 Task: Create a new field with title Stage a blank project ArtisanTech with field type as Single-select and options as Not Started, In Progress and Complete
Action: Mouse moved to (65, 267)
Screenshot: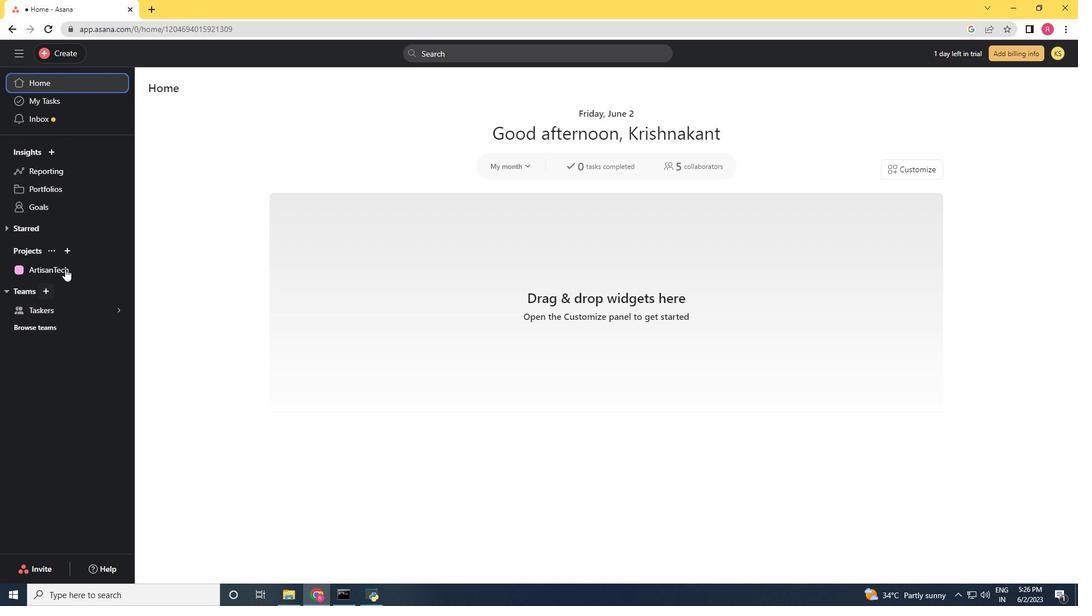 
Action: Mouse pressed left at (65, 267)
Screenshot: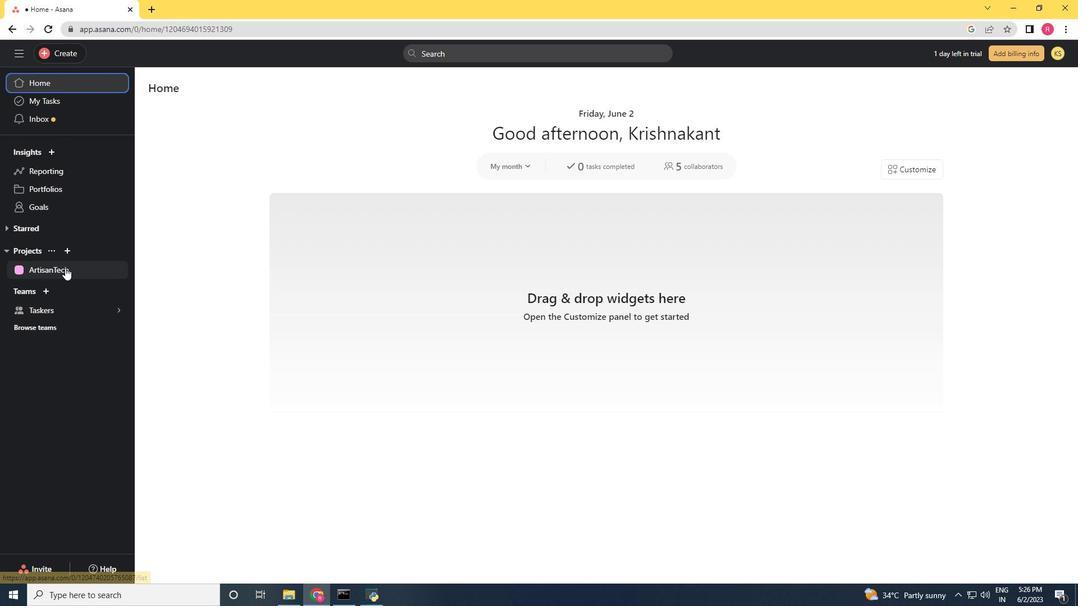 
Action: Mouse moved to (1036, 97)
Screenshot: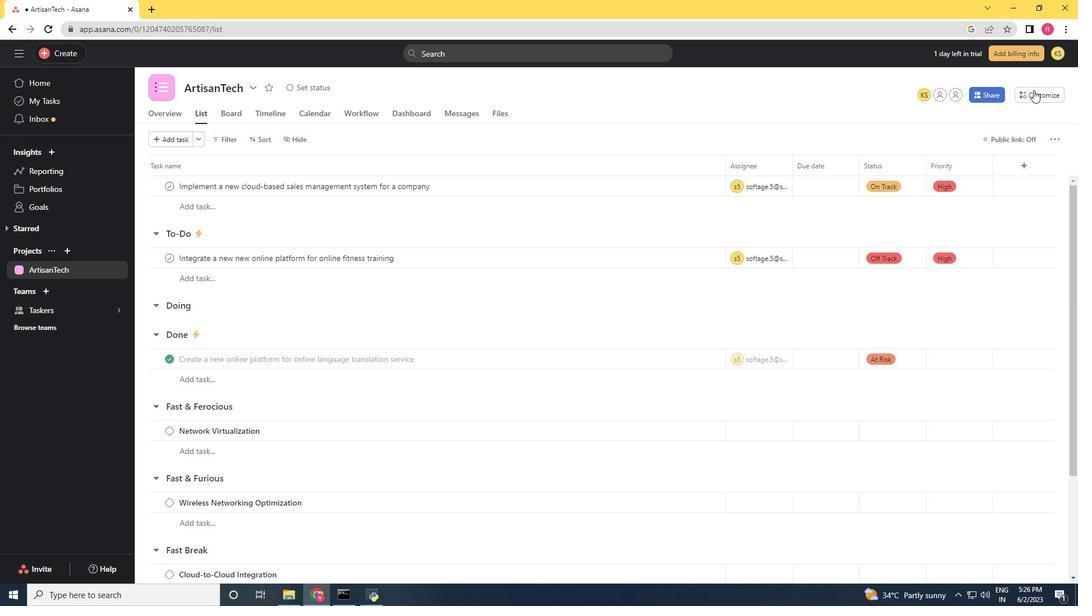 
Action: Mouse pressed left at (1036, 97)
Screenshot: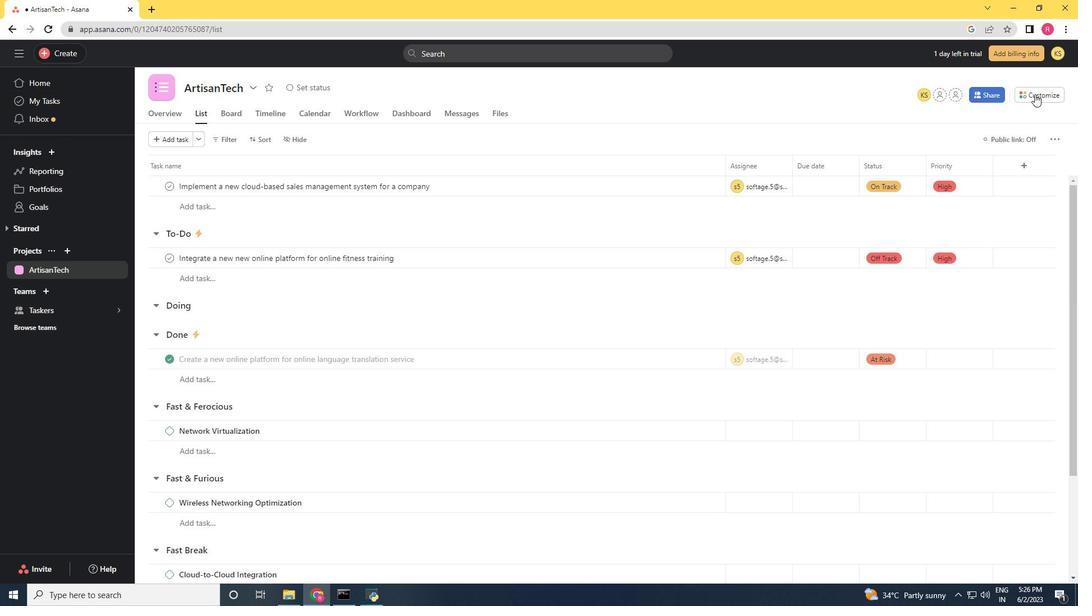 
Action: Mouse moved to (850, 181)
Screenshot: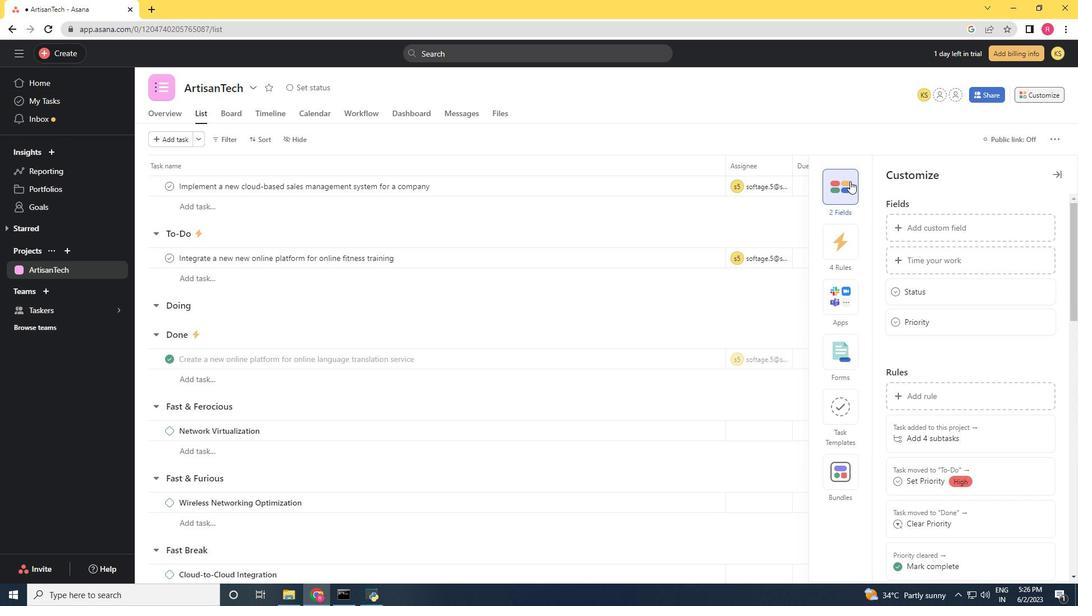 
Action: Mouse pressed left at (850, 181)
Screenshot: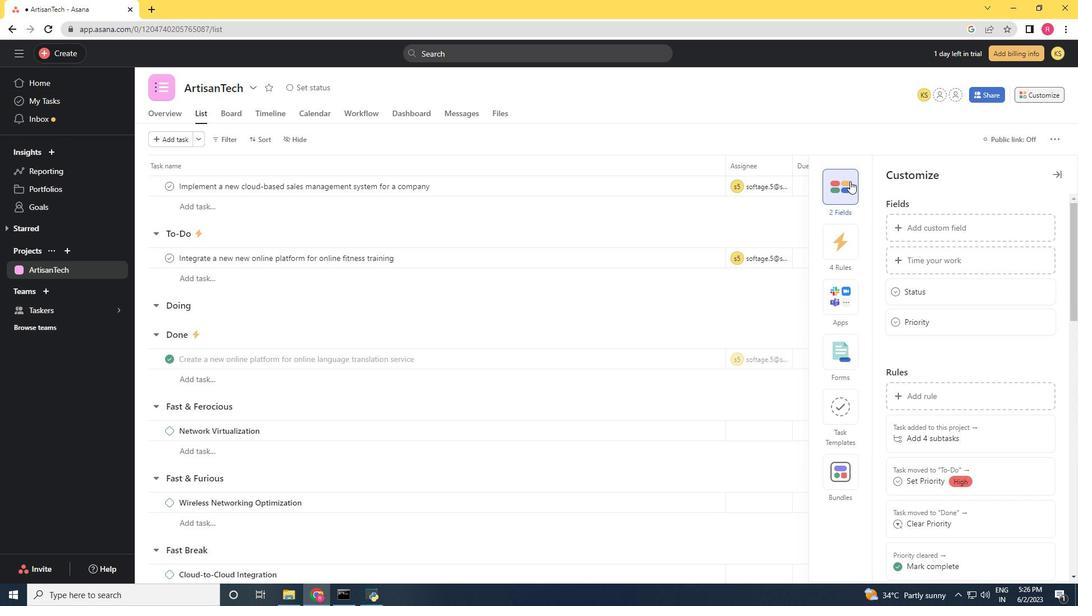 
Action: Mouse moved to (932, 226)
Screenshot: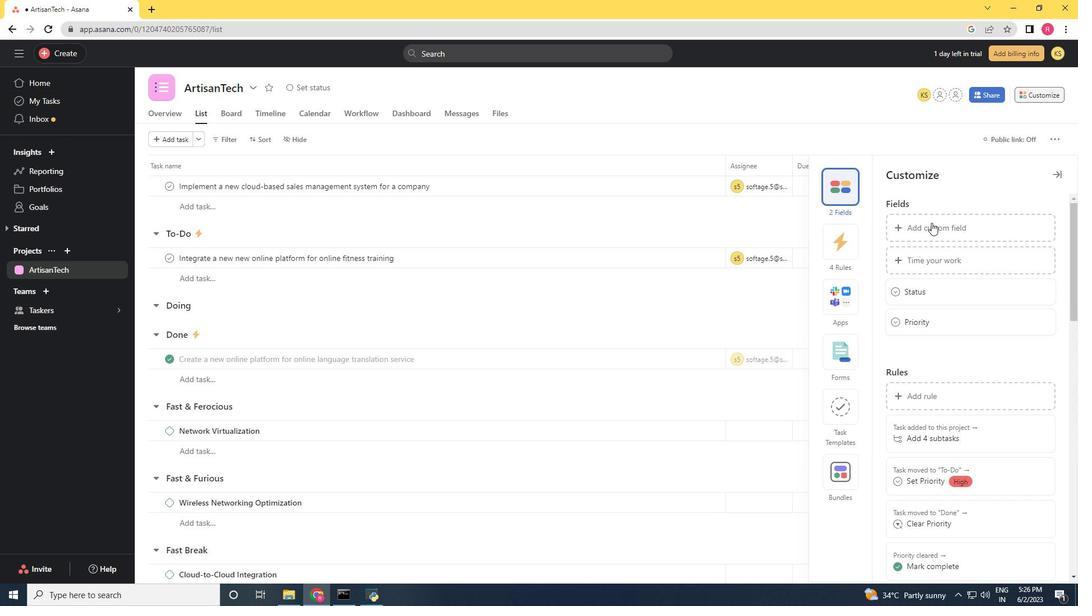 
Action: Mouse pressed left at (932, 226)
Screenshot: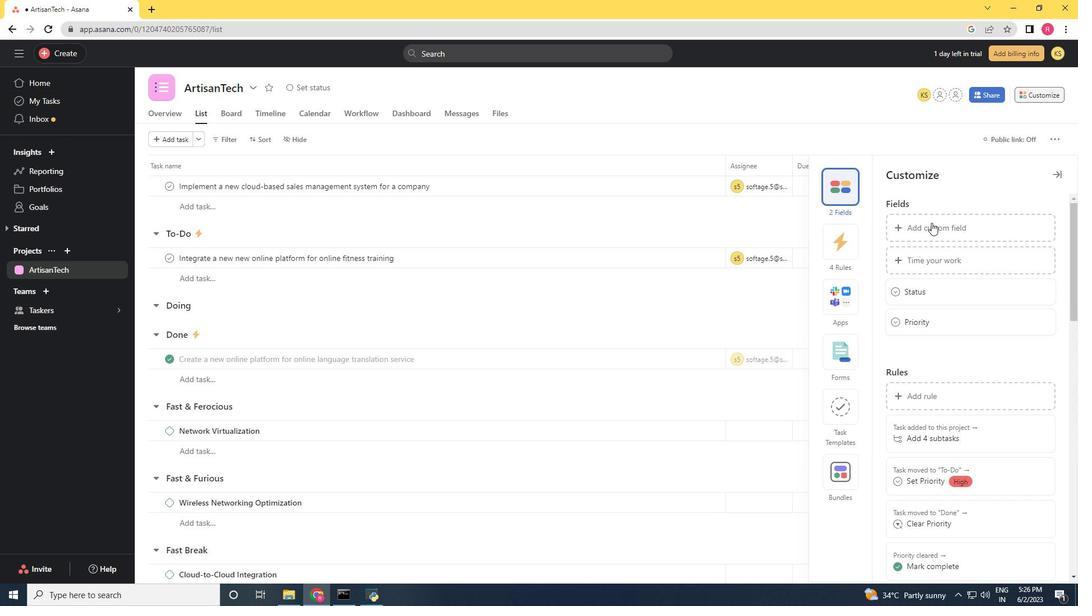 
Action: Mouse moved to (470, 207)
Screenshot: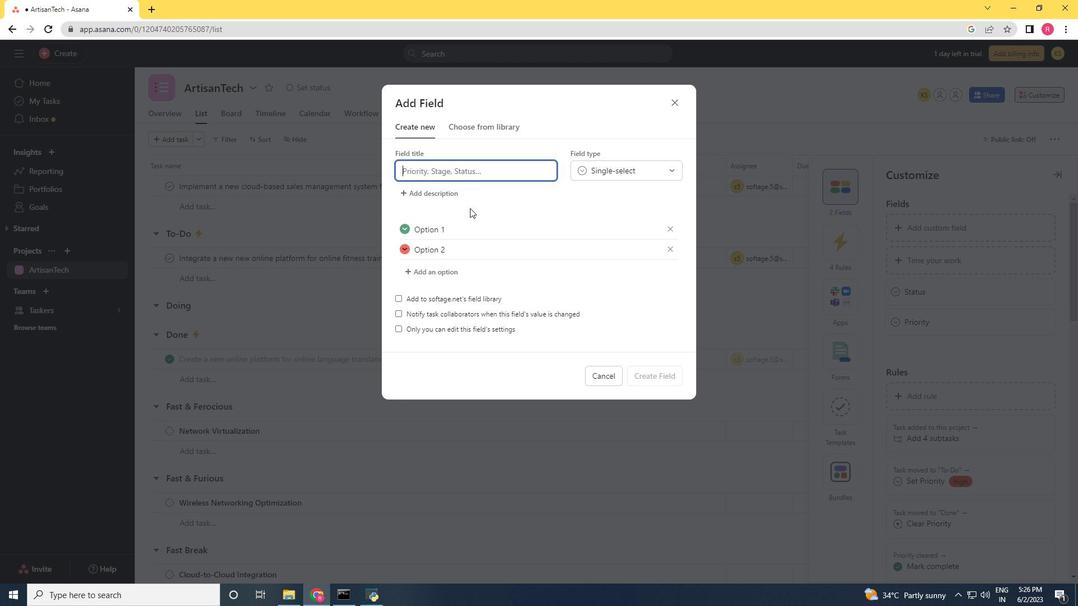 
Action: Key pressed <Key.shift>Stage
Screenshot: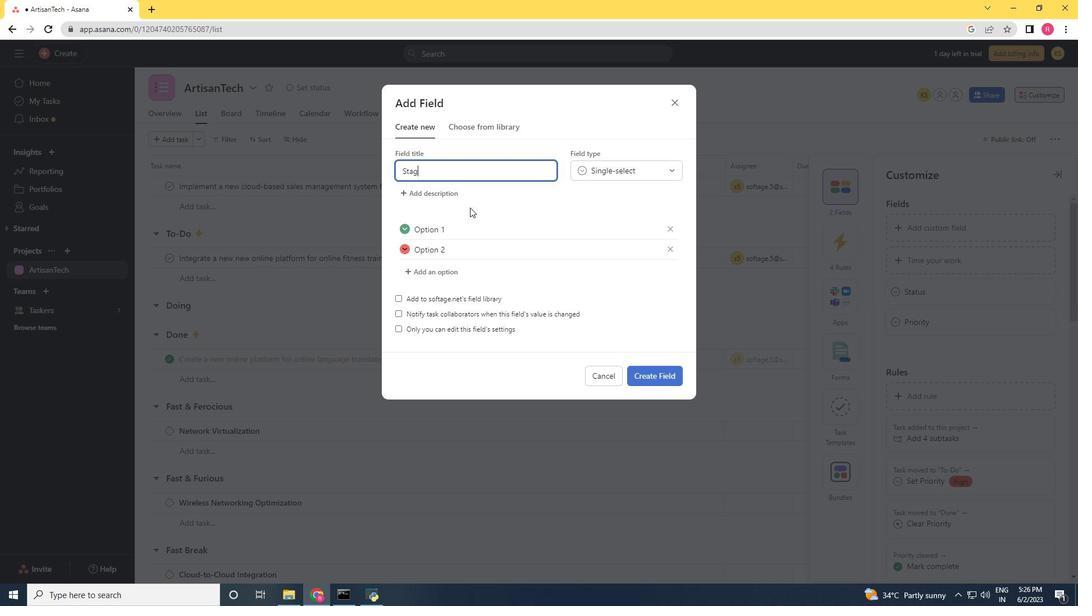 
Action: Mouse moved to (455, 235)
Screenshot: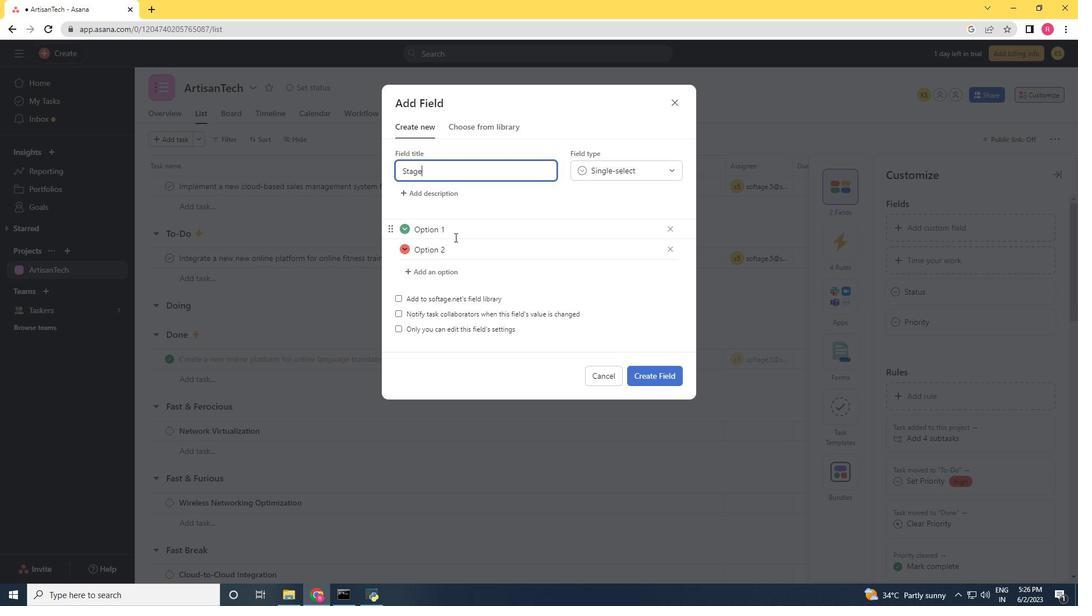 
Action: Mouse pressed left at (455, 235)
Screenshot: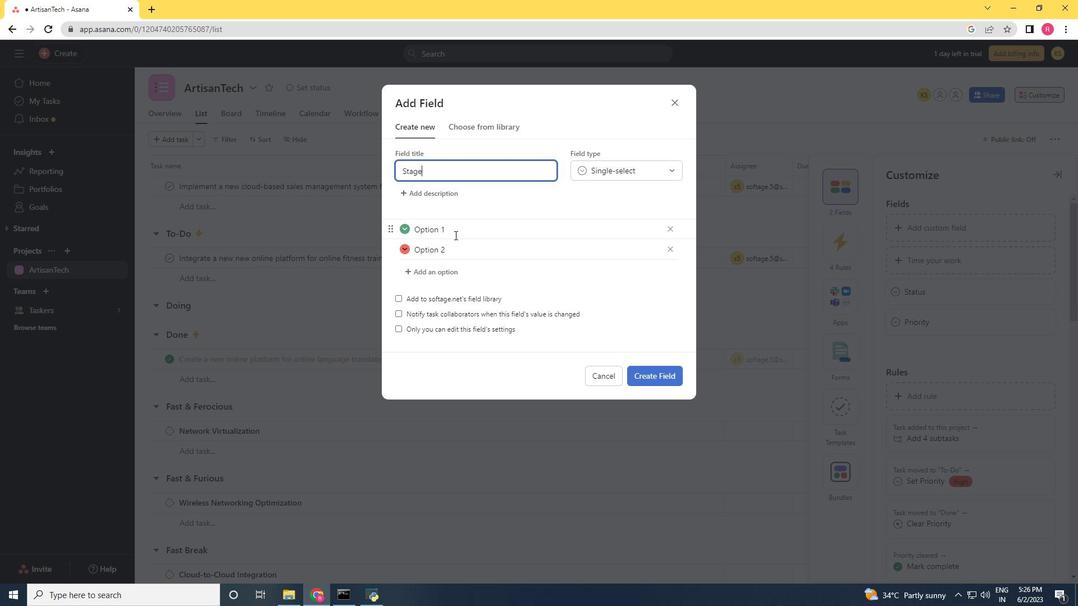 
Action: Key pressed <Key.backspace><Key.backspace><Key.backspace><Key.backspace><Key.backspace><Key.backspace><Key.backspace><Key.backspace><Key.shift>Not<Key.space><Key.shift>Started<Key.space><Key.enter><Key.shift>In<Key.space><Key.shift><Key.shift><Key.shift><Key.shift>Progress
Screenshot: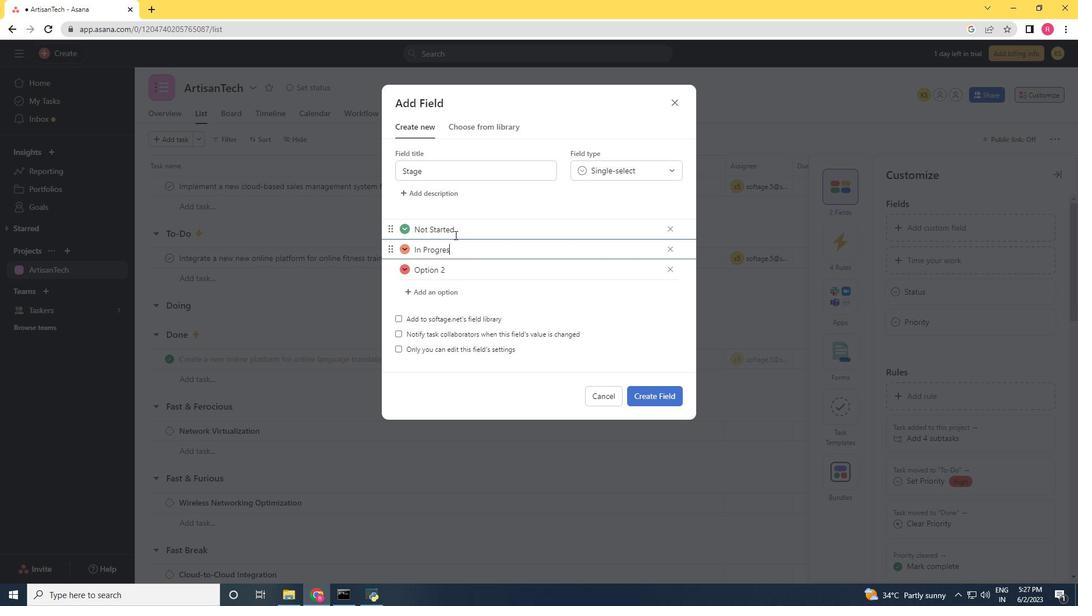
Action: Mouse moved to (472, 261)
Screenshot: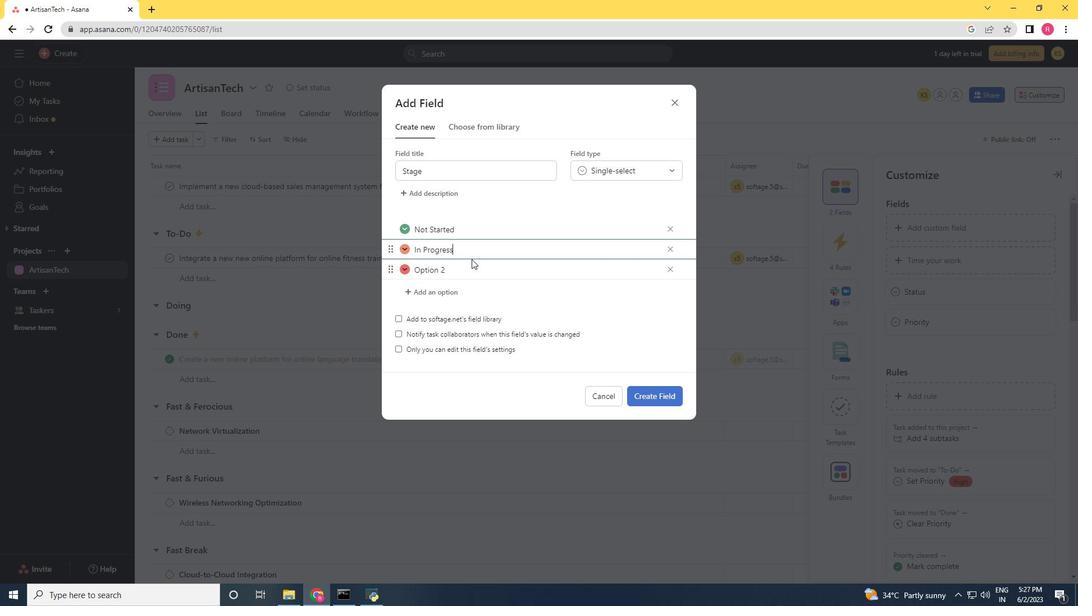 
Action: Mouse pressed left at (472, 261)
Screenshot: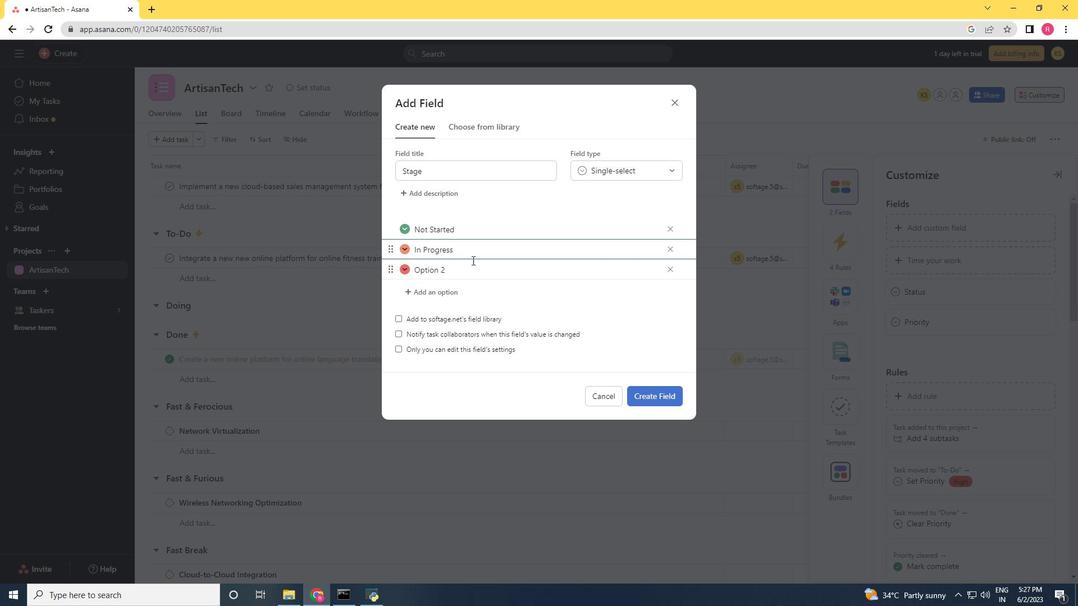 
Action: Mouse moved to (472, 261)
Screenshot: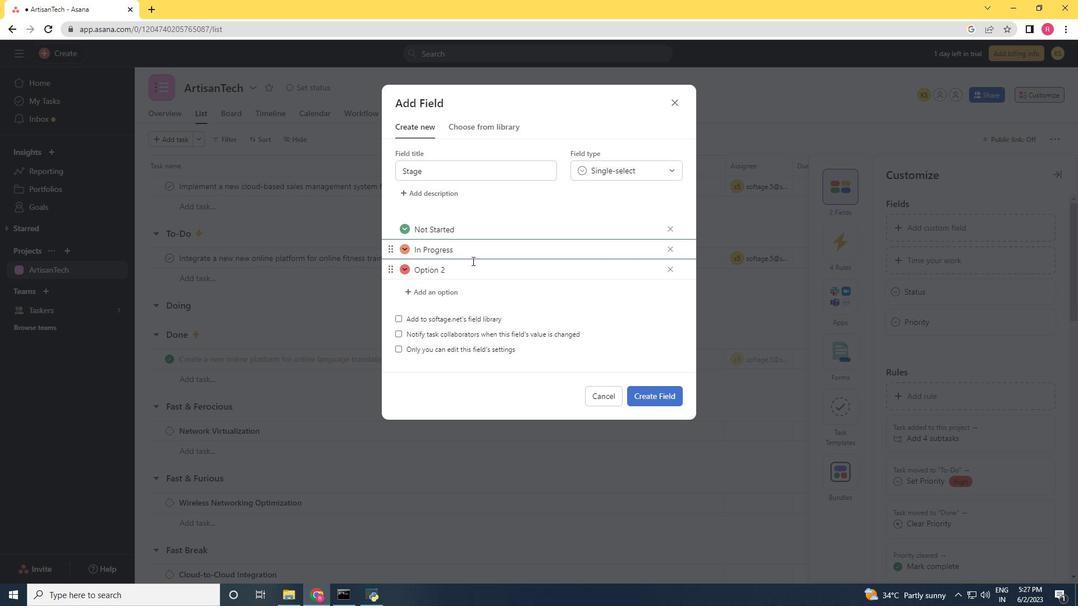 
Action: Key pressed <Key.backspace><Key.backspace><Key.backspace><Key.backspace><Key.backspace><Key.backspace><Key.backspace><Key.backspace><Key.shift>Complete
Screenshot: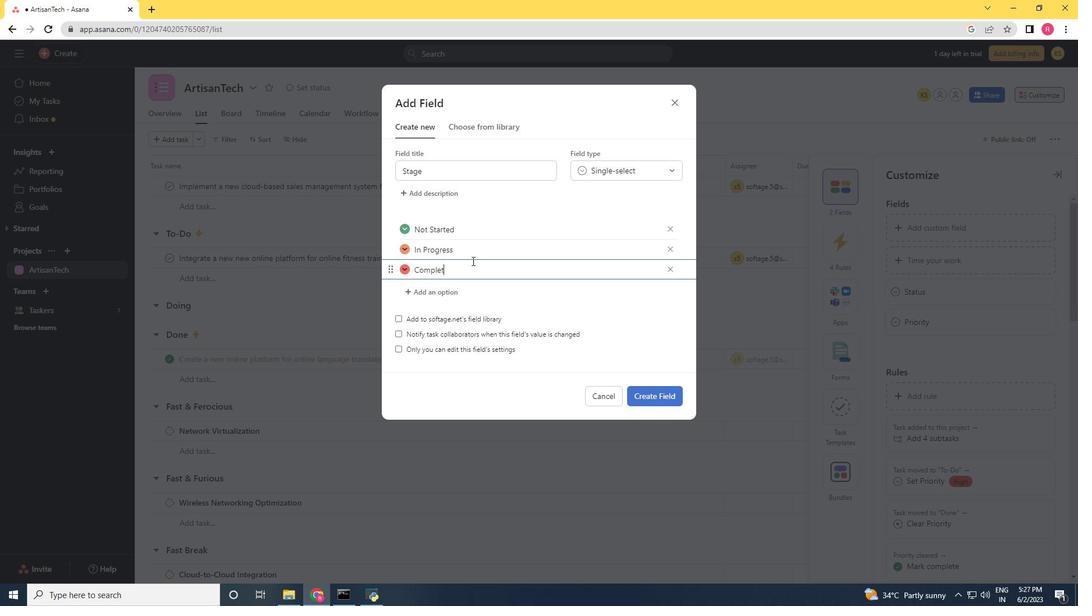 
Action: Mouse moved to (619, 173)
Screenshot: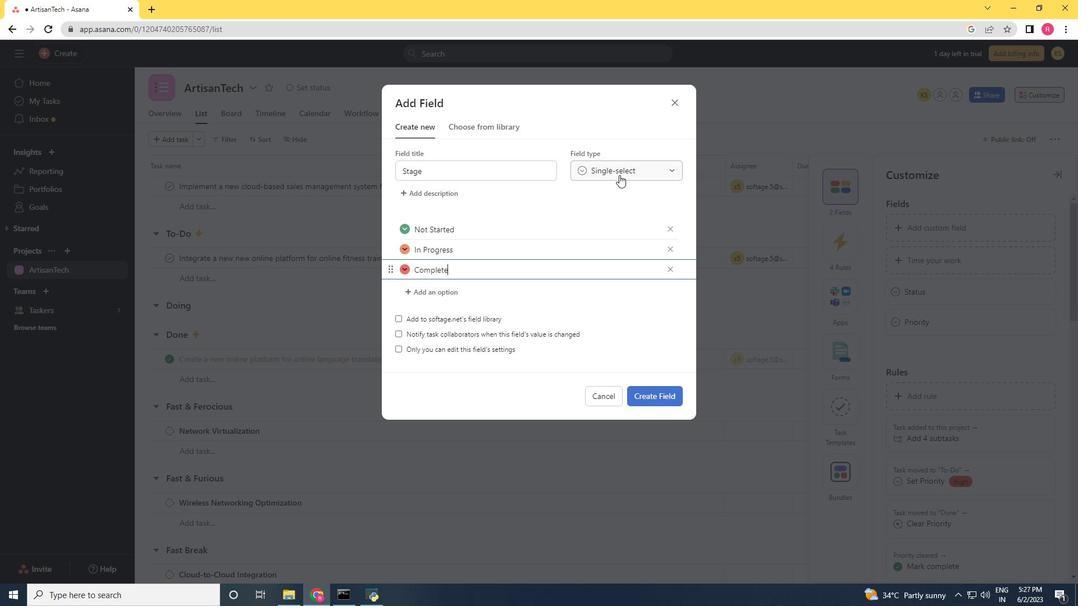 
Action: Mouse pressed left at (619, 173)
Screenshot: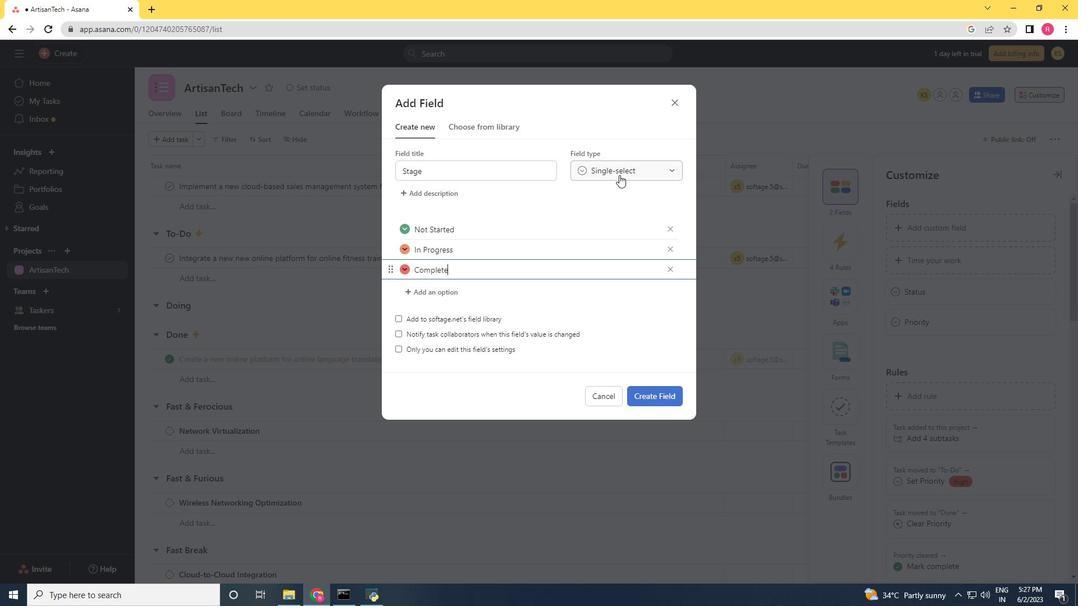 
Action: Mouse moved to (603, 189)
Screenshot: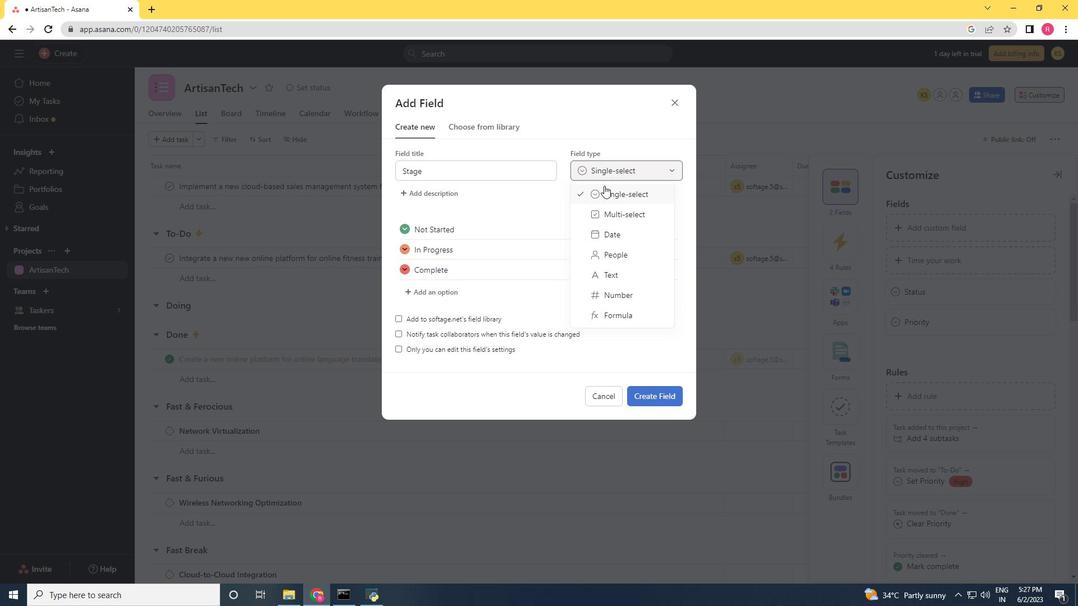 
Action: Mouse pressed left at (603, 189)
Screenshot: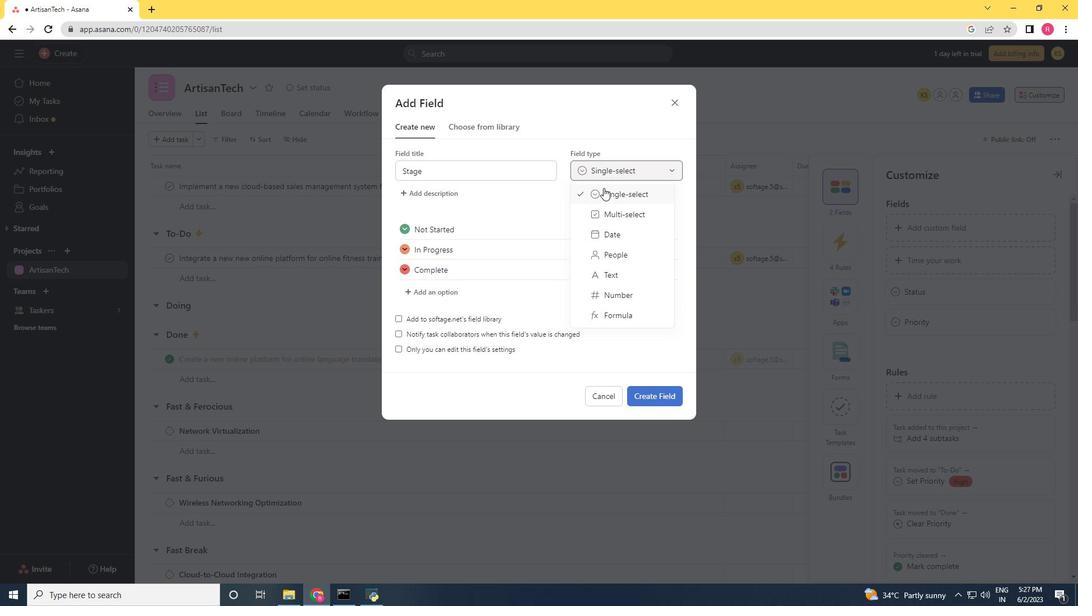 
Action: Mouse moved to (650, 400)
Screenshot: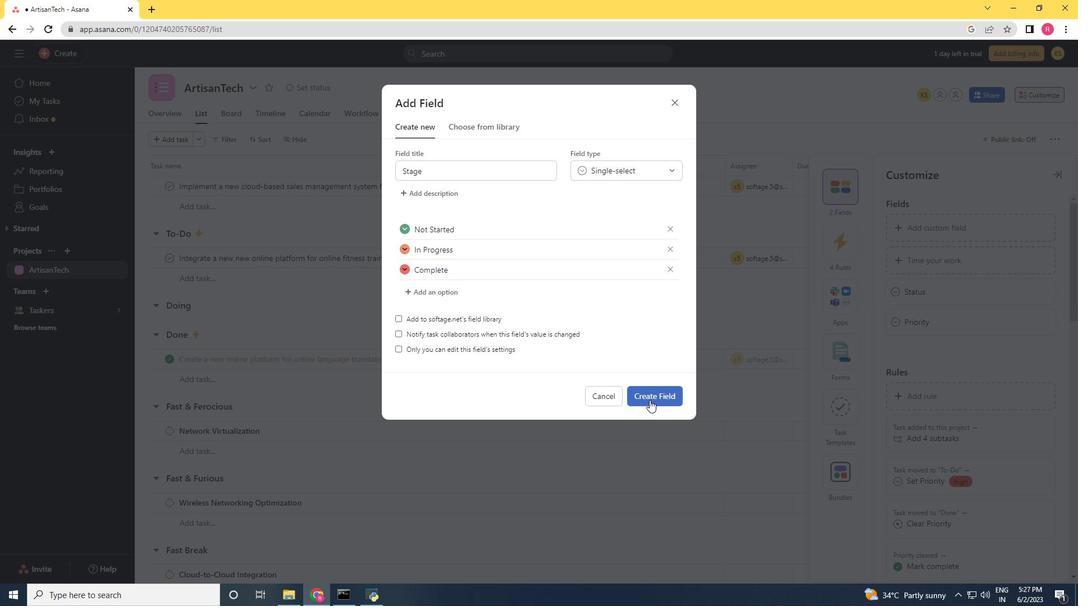 
Action: Mouse pressed left at (650, 400)
Screenshot: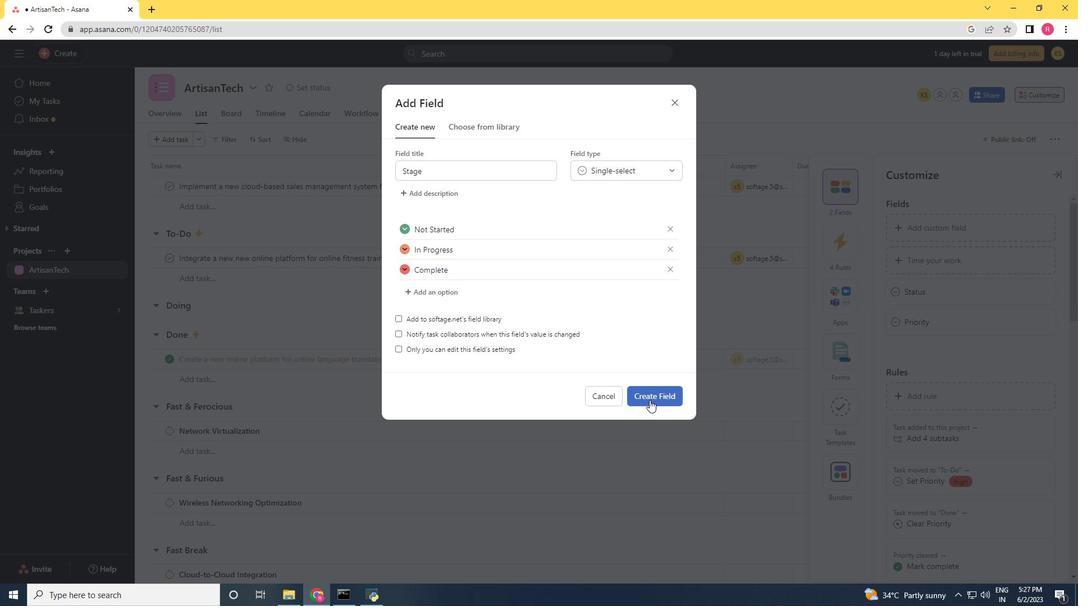
Action: Mouse moved to (659, 389)
Screenshot: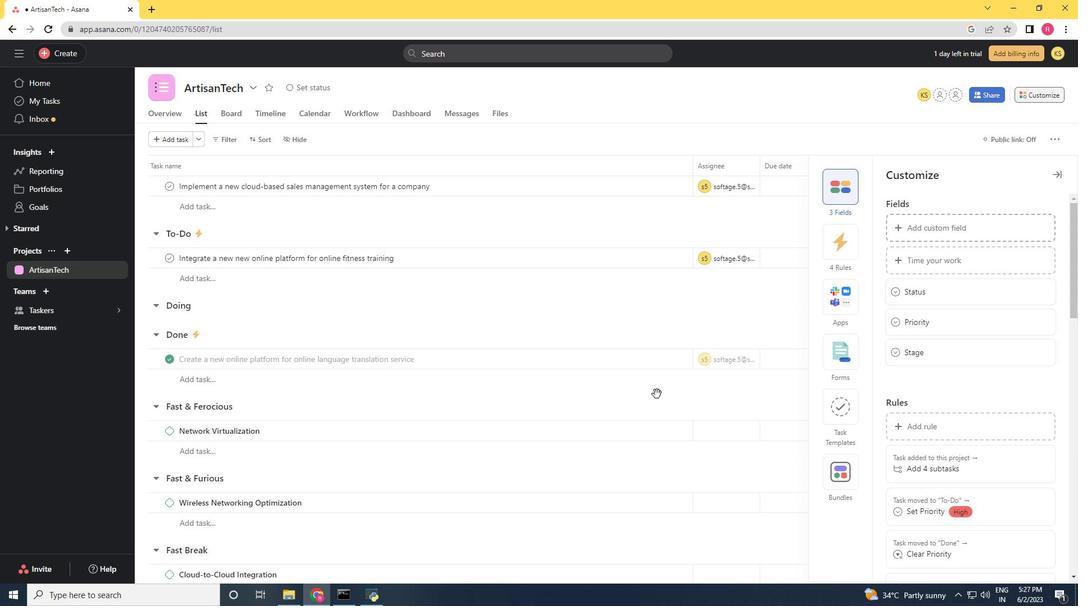 
